 Task: In verification allow verification notifications turn off.
Action: Mouse moved to (751, 77)
Screenshot: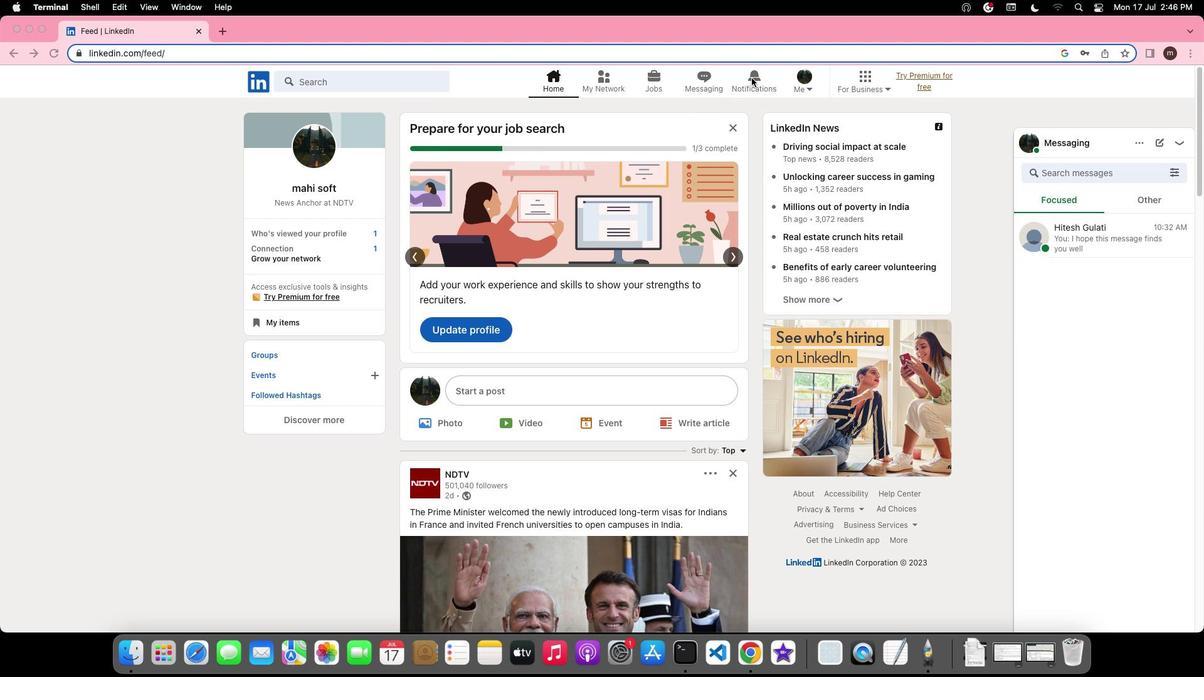 
Action: Mouse pressed left at (751, 77)
Screenshot: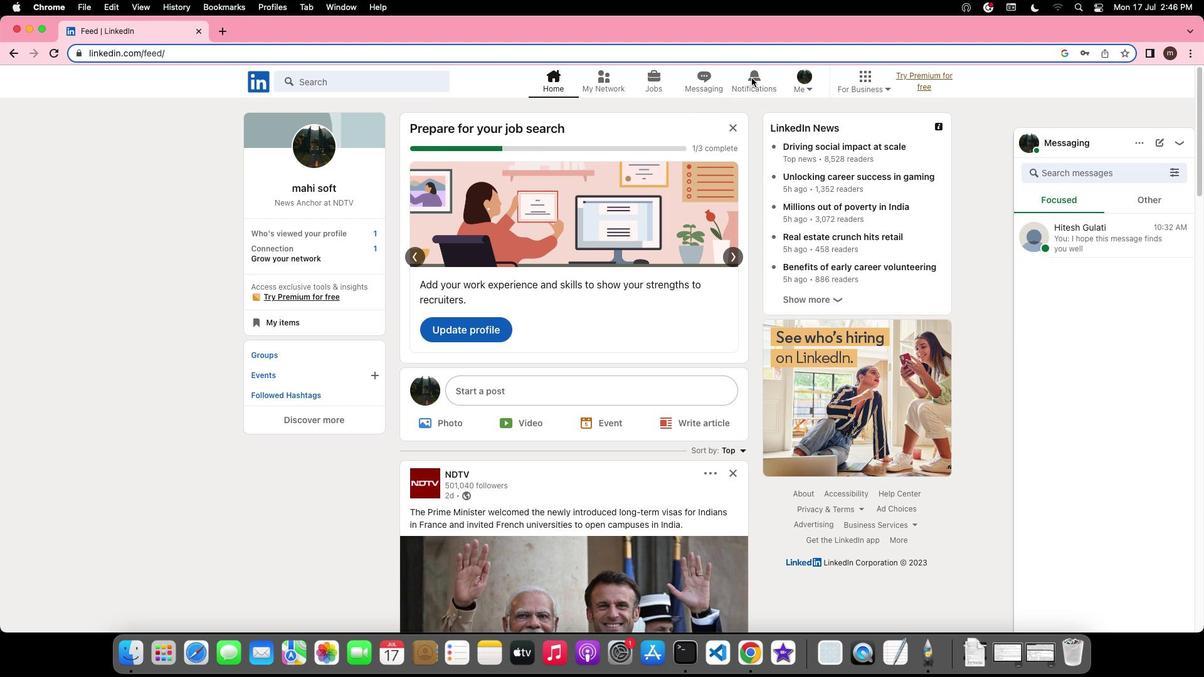 
Action: Mouse pressed left at (751, 77)
Screenshot: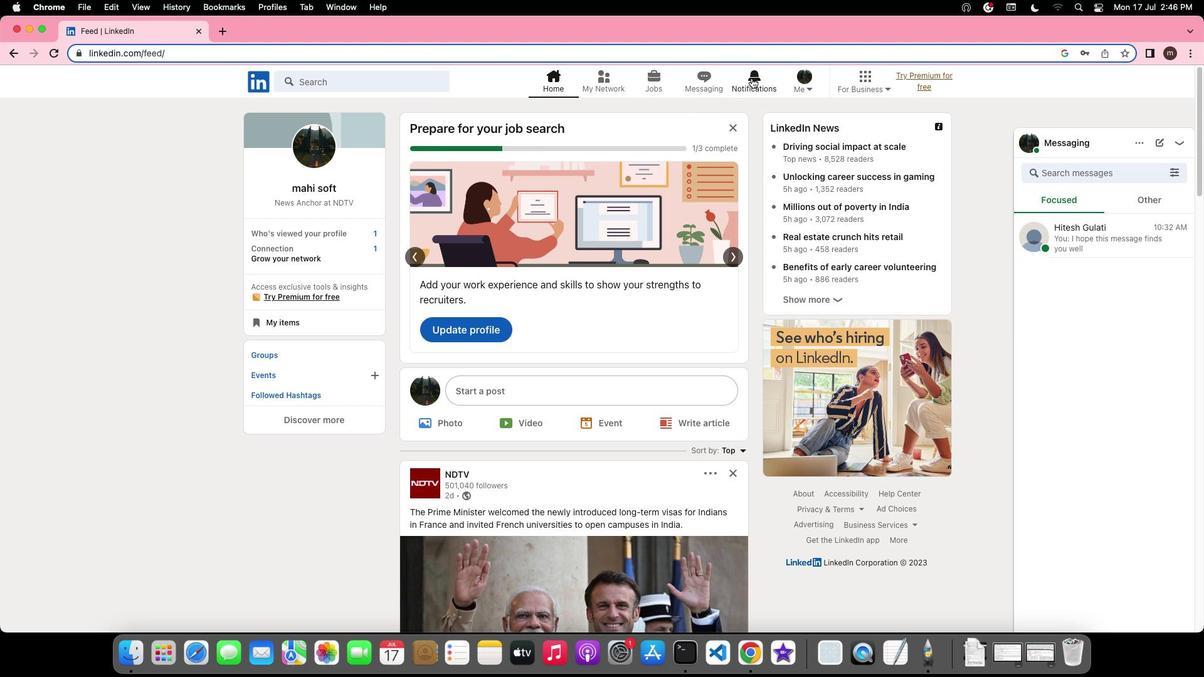 
Action: Mouse moved to (296, 161)
Screenshot: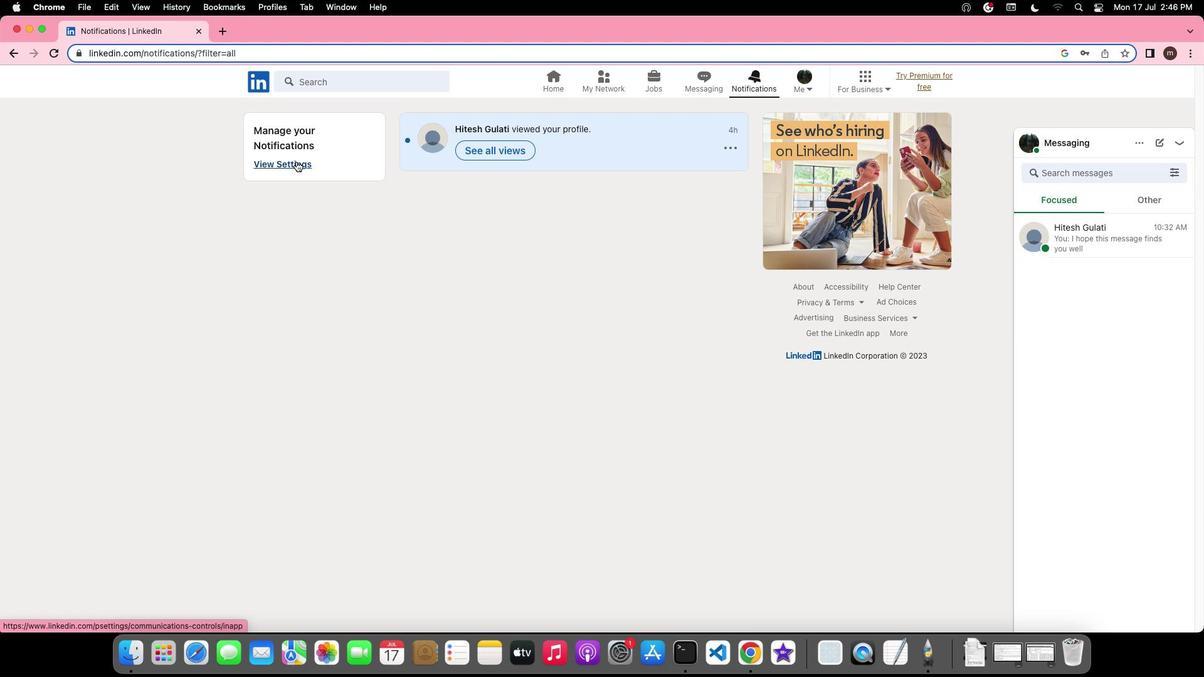 
Action: Mouse pressed left at (296, 161)
Screenshot: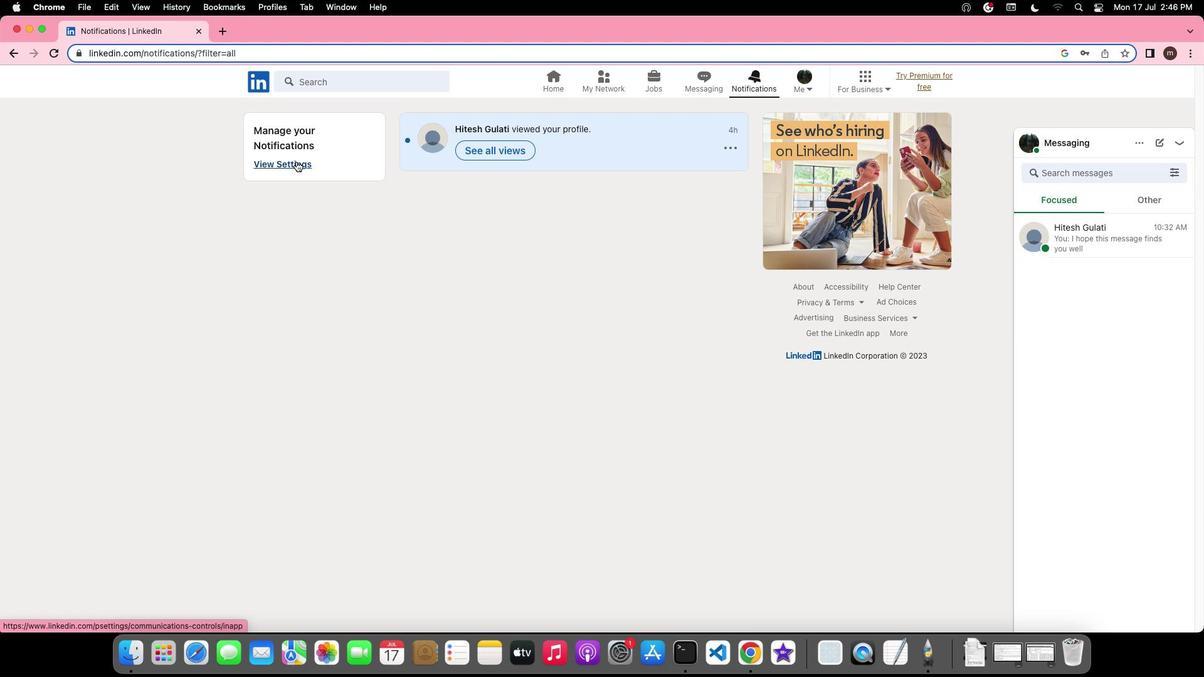 
Action: Mouse moved to (497, 541)
Screenshot: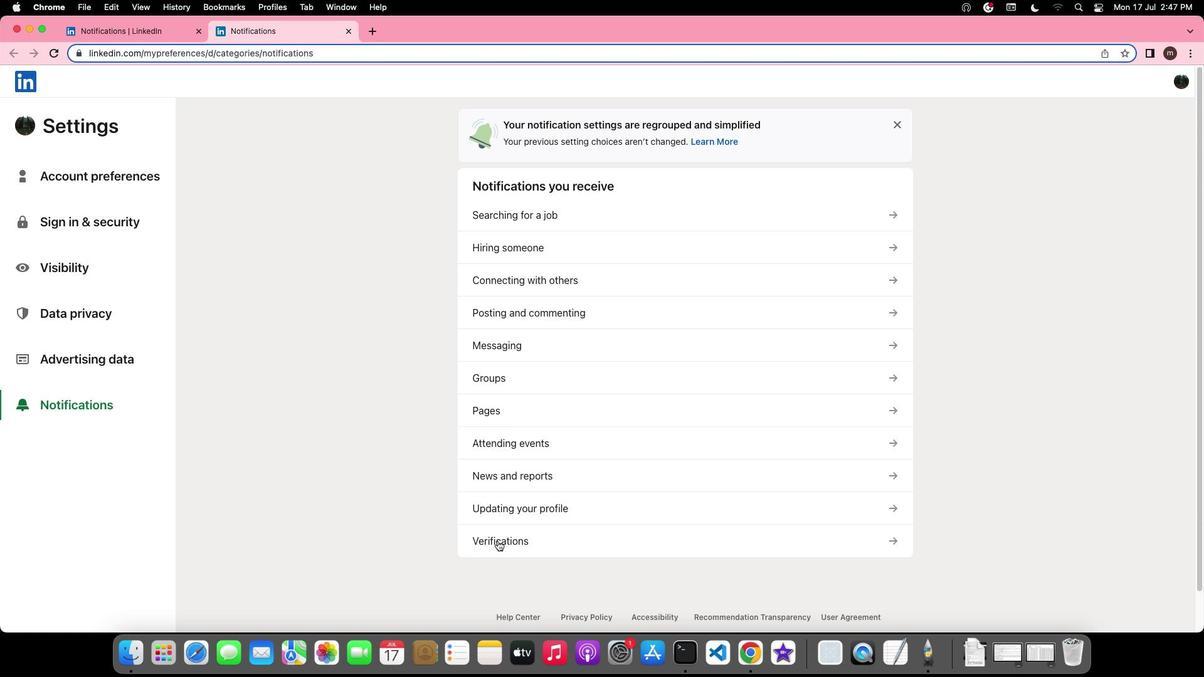
Action: Mouse pressed left at (497, 541)
Screenshot: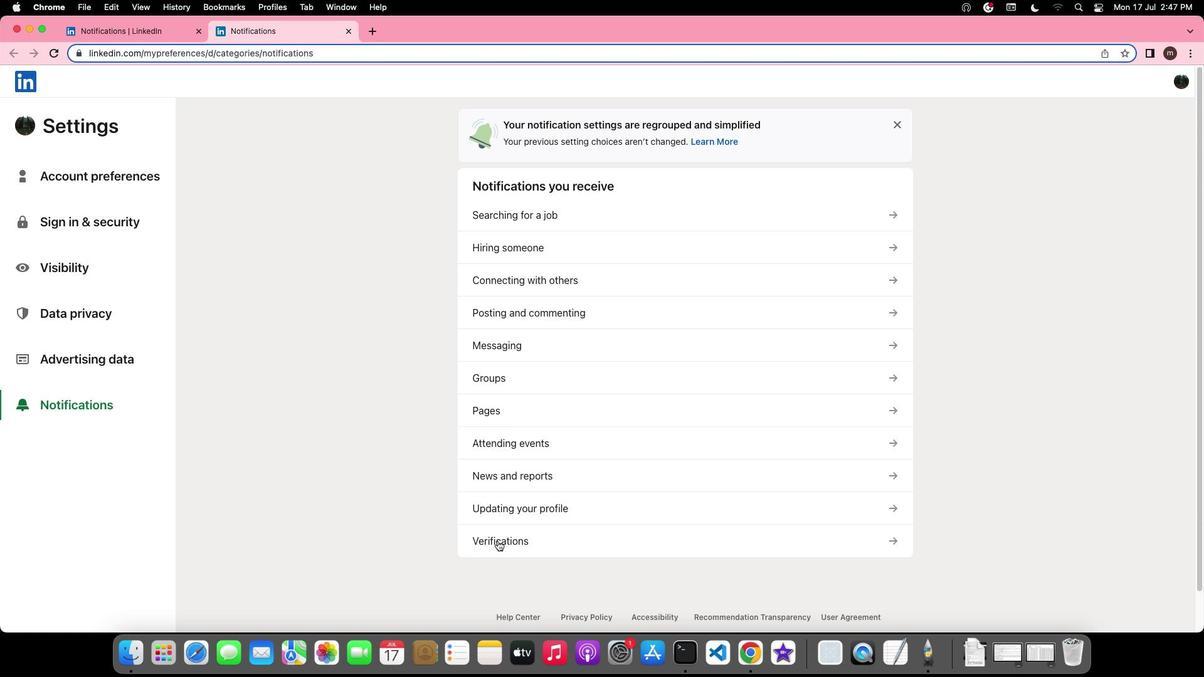 
Action: Mouse moved to (890, 154)
Screenshot: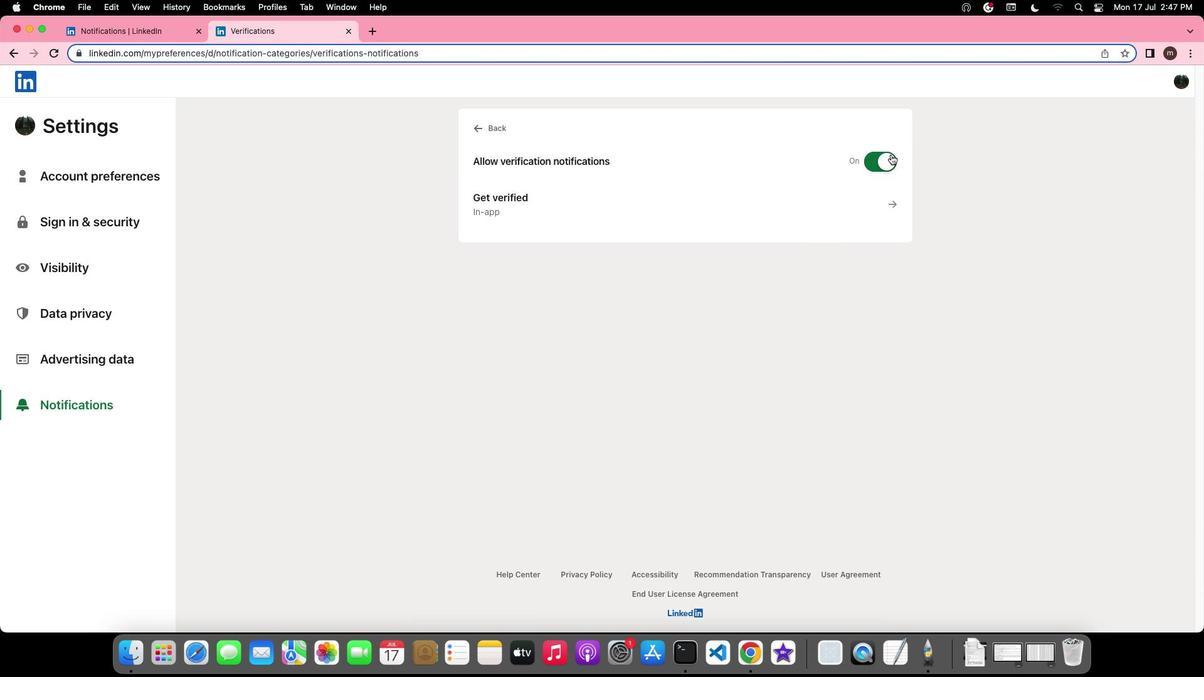 
Action: Mouse pressed left at (890, 154)
Screenshot: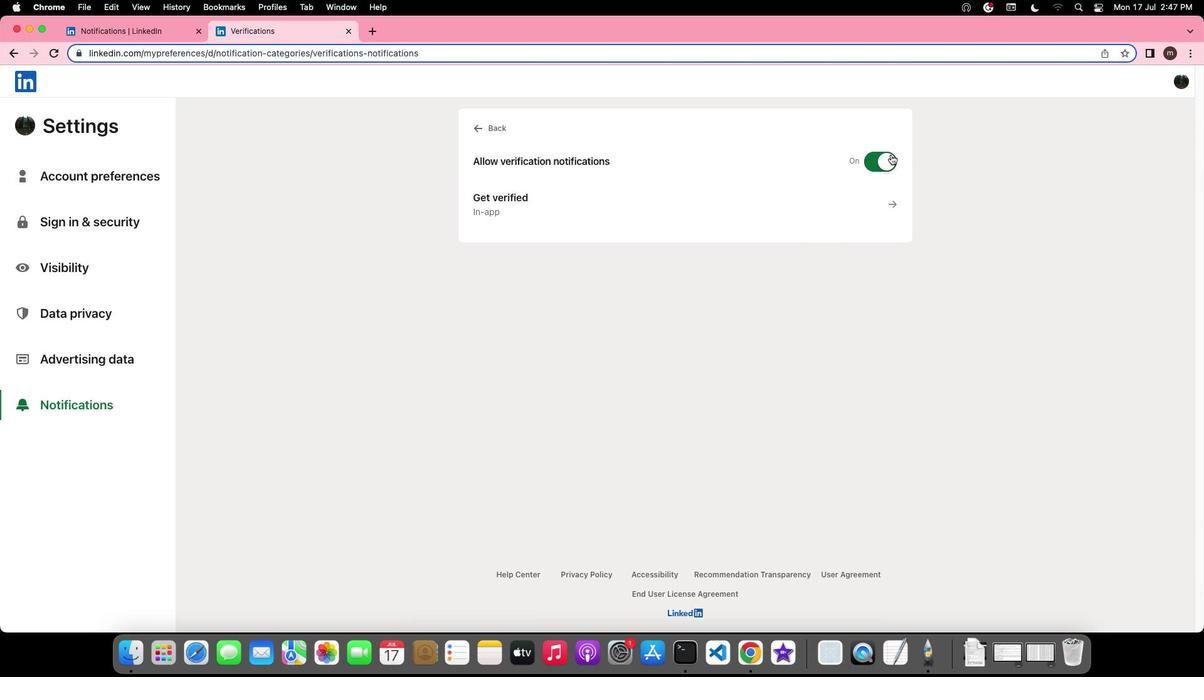 
